 Task: Use Mystery Accents 04 Effect in this video Movie B.mp4
Action: Mouse moved to (354, 158)
Screenshot: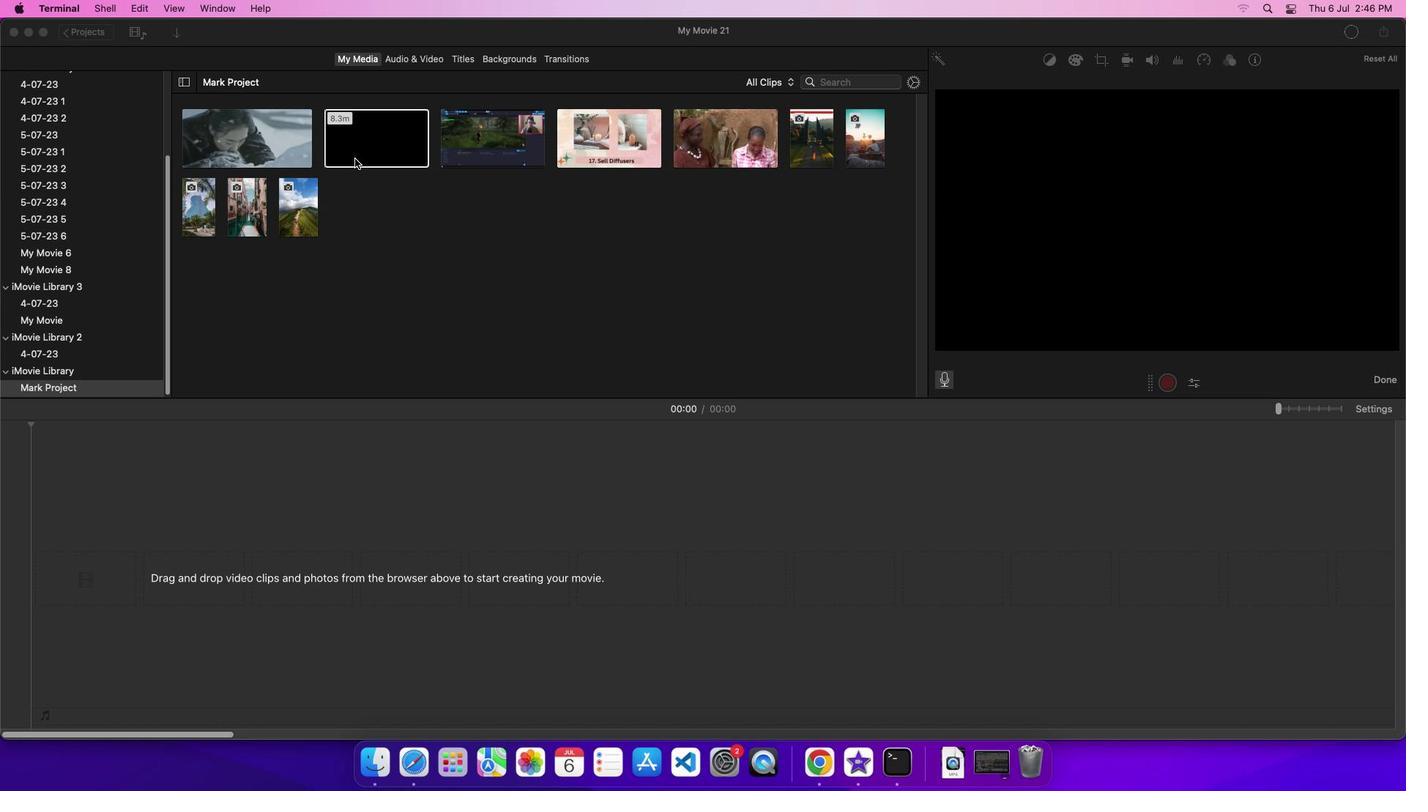 
Action: Mouse pressed left at (354, 158)
Screenshot: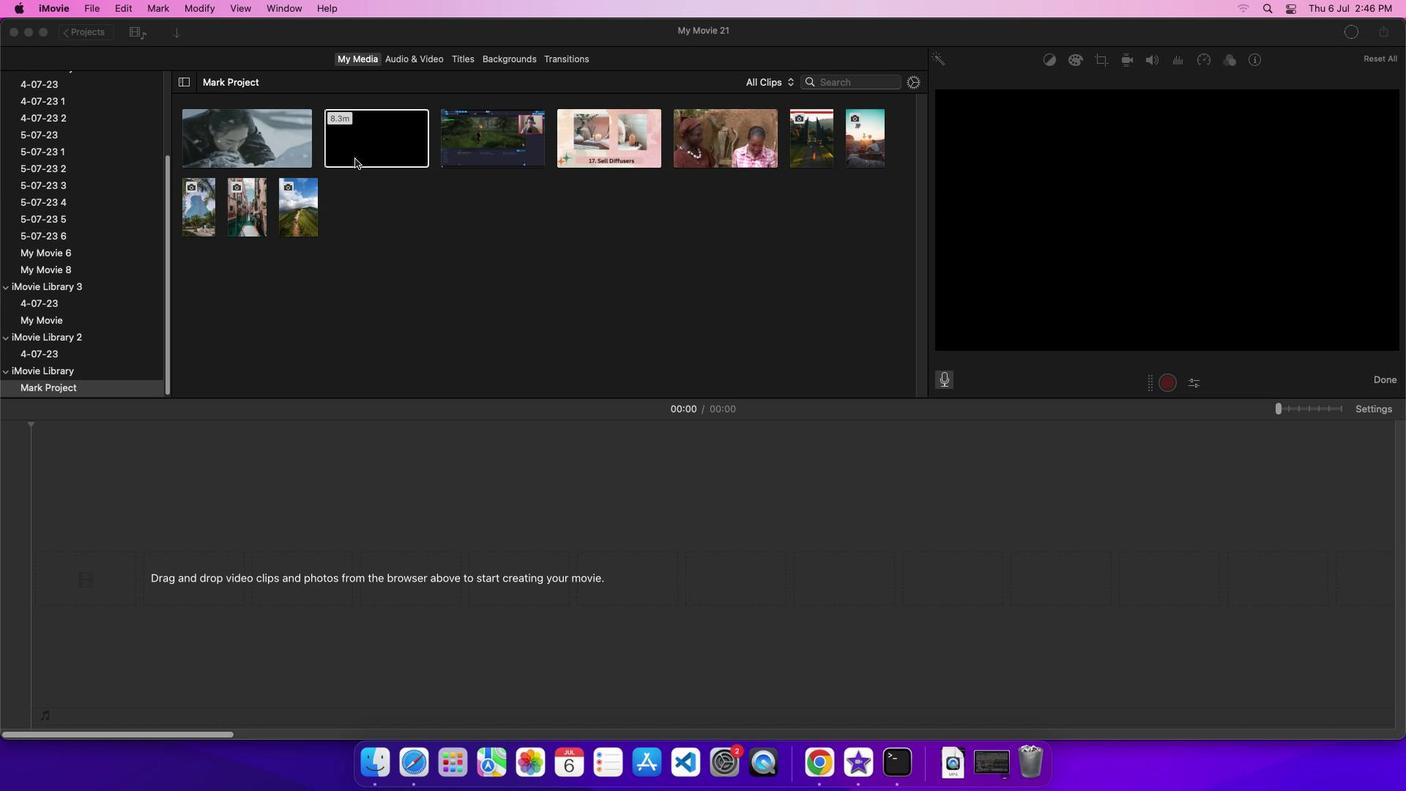 
Action: Mouse moved to (405, 131)
Screenshot: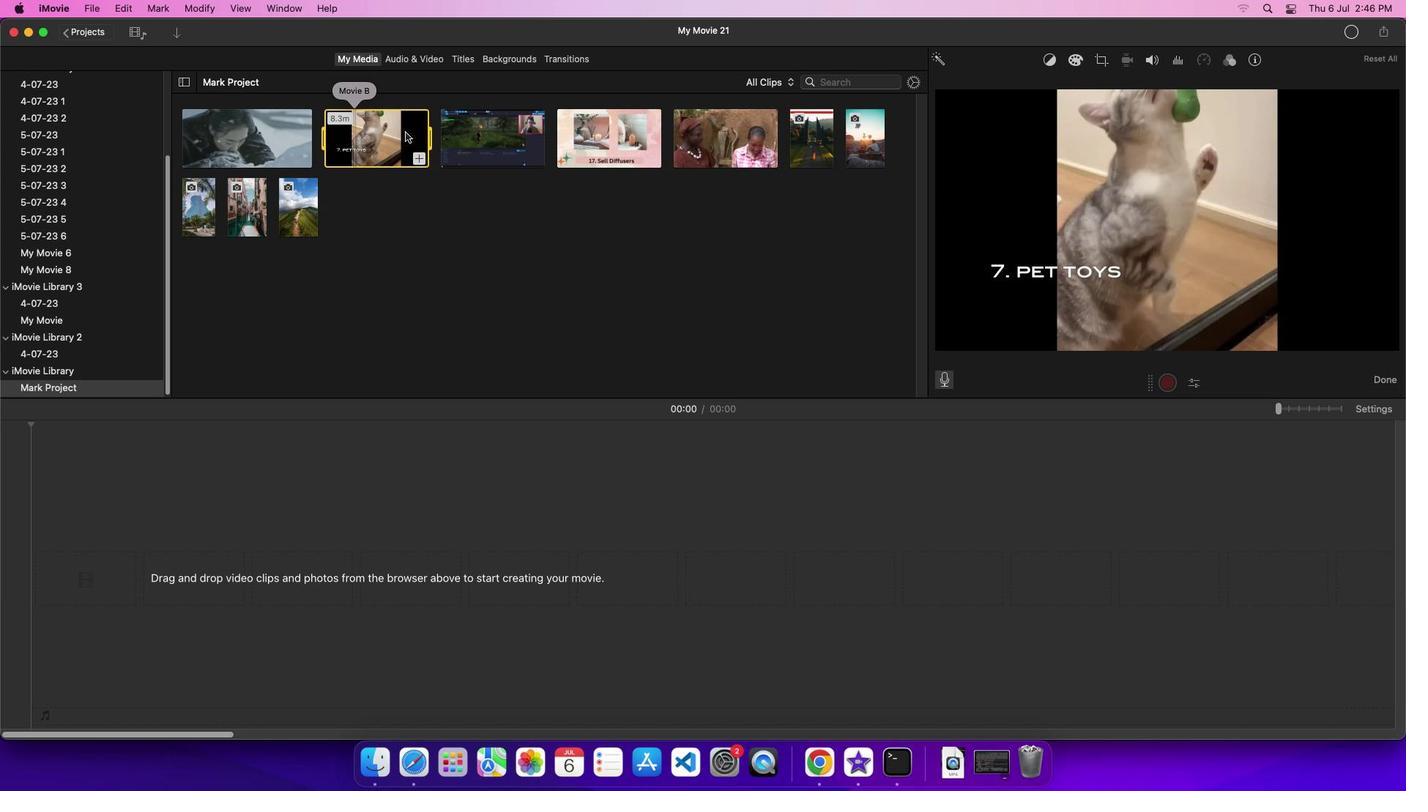 
Action: Mouse pressed left at (405, 131)
Screenshot: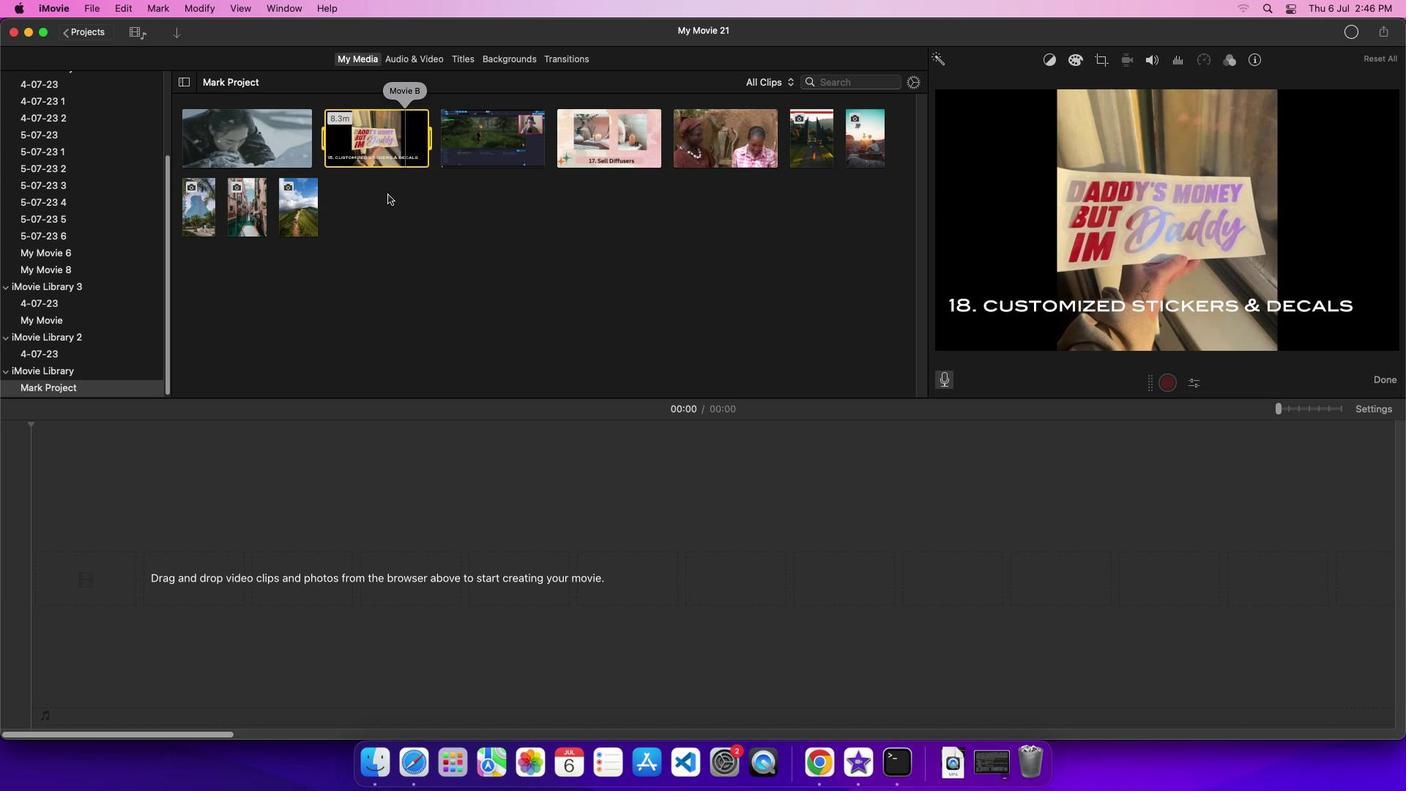 
Action: Mouse moved to (432, 60)
Screenshot: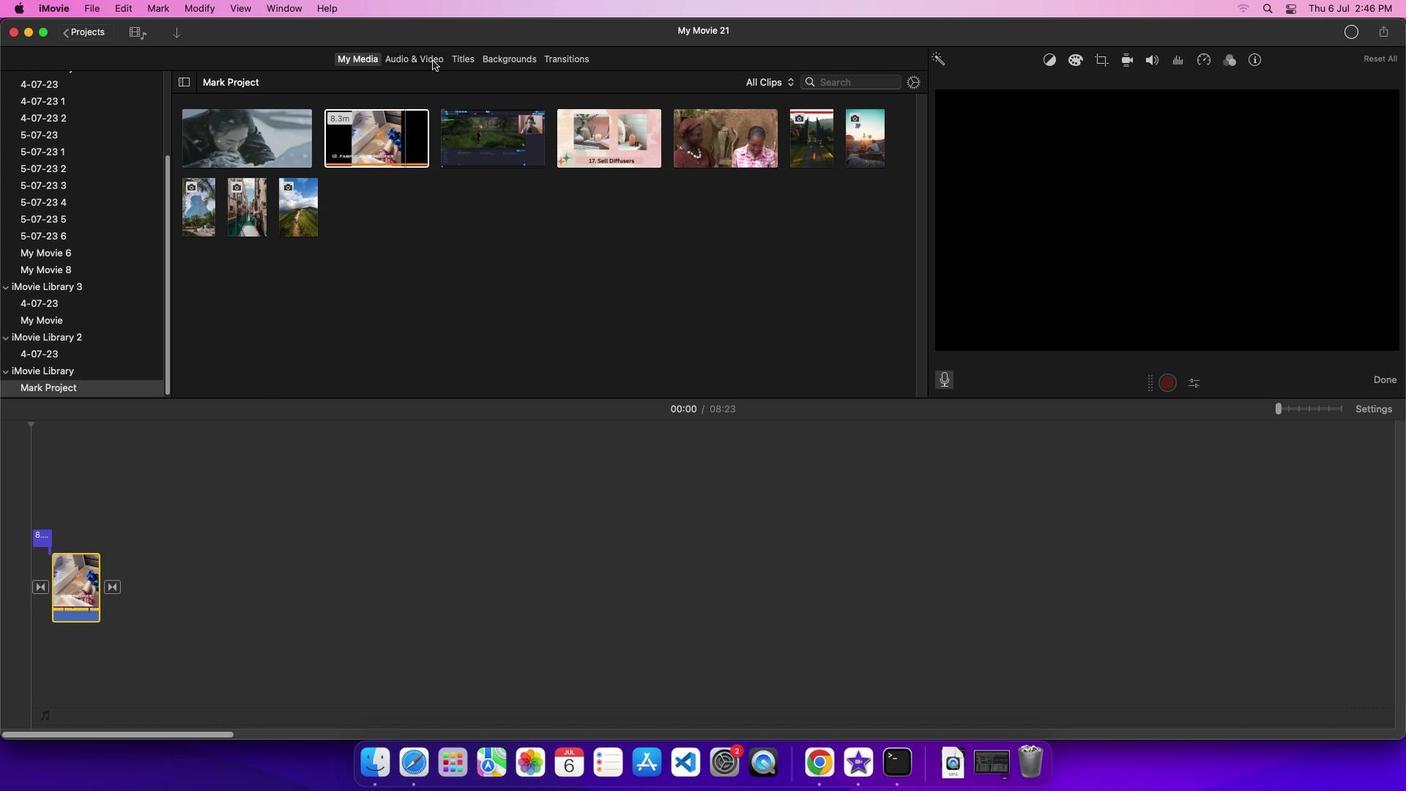 
Action: Mouse pressed left at (432, 60)
Screenshot: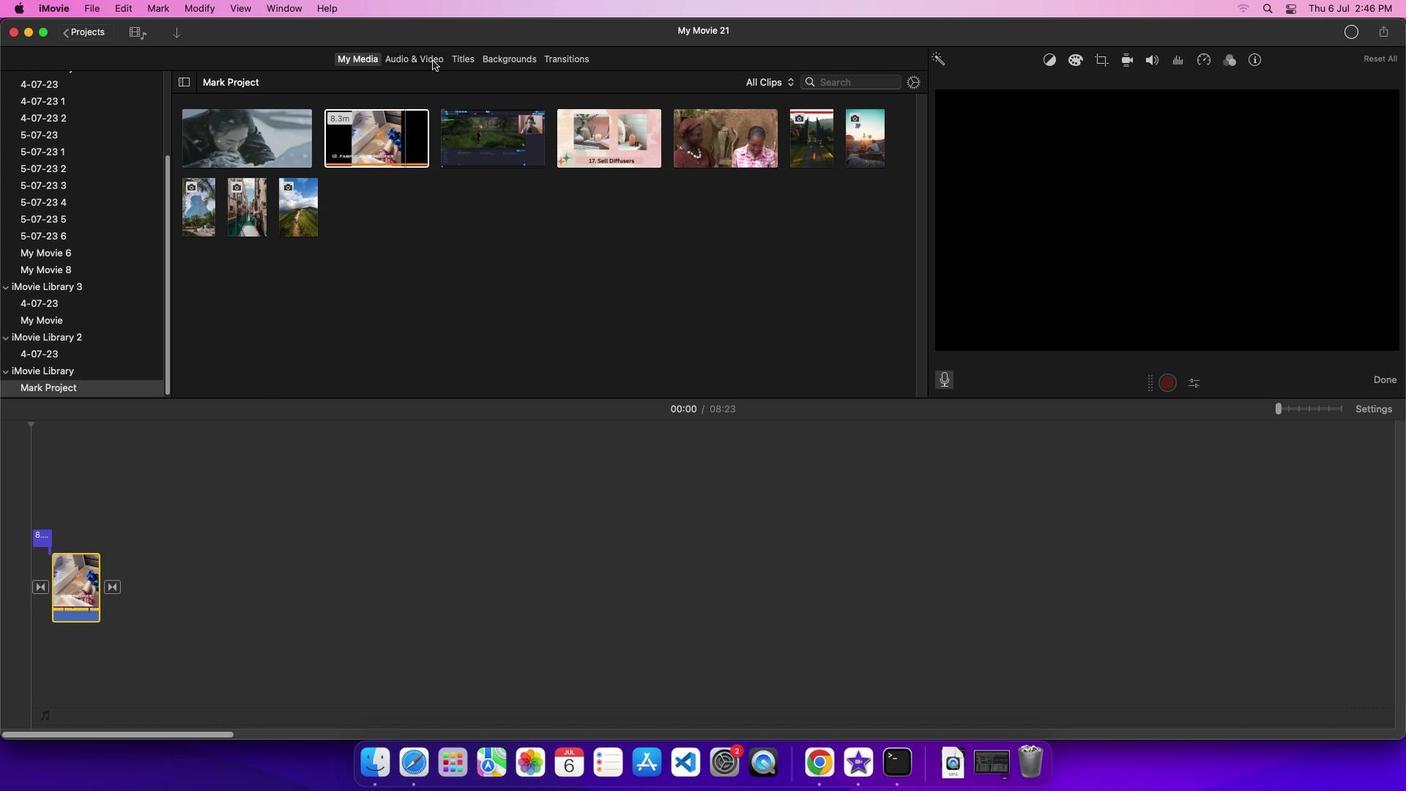 
Action: Mouse moved to (85, 137)
Screenshot: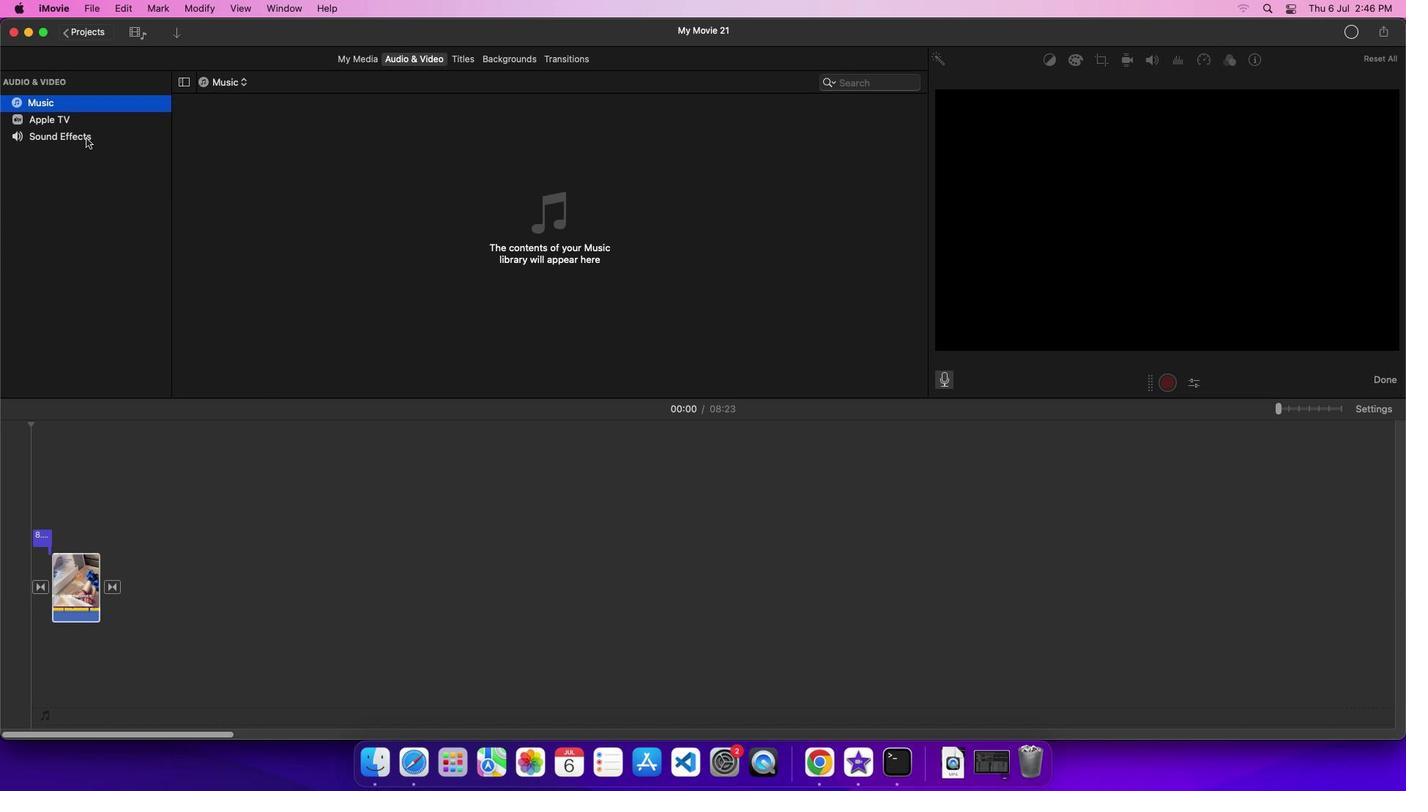 
Action: Mouse pressed left at (85, 137)
Screenshot: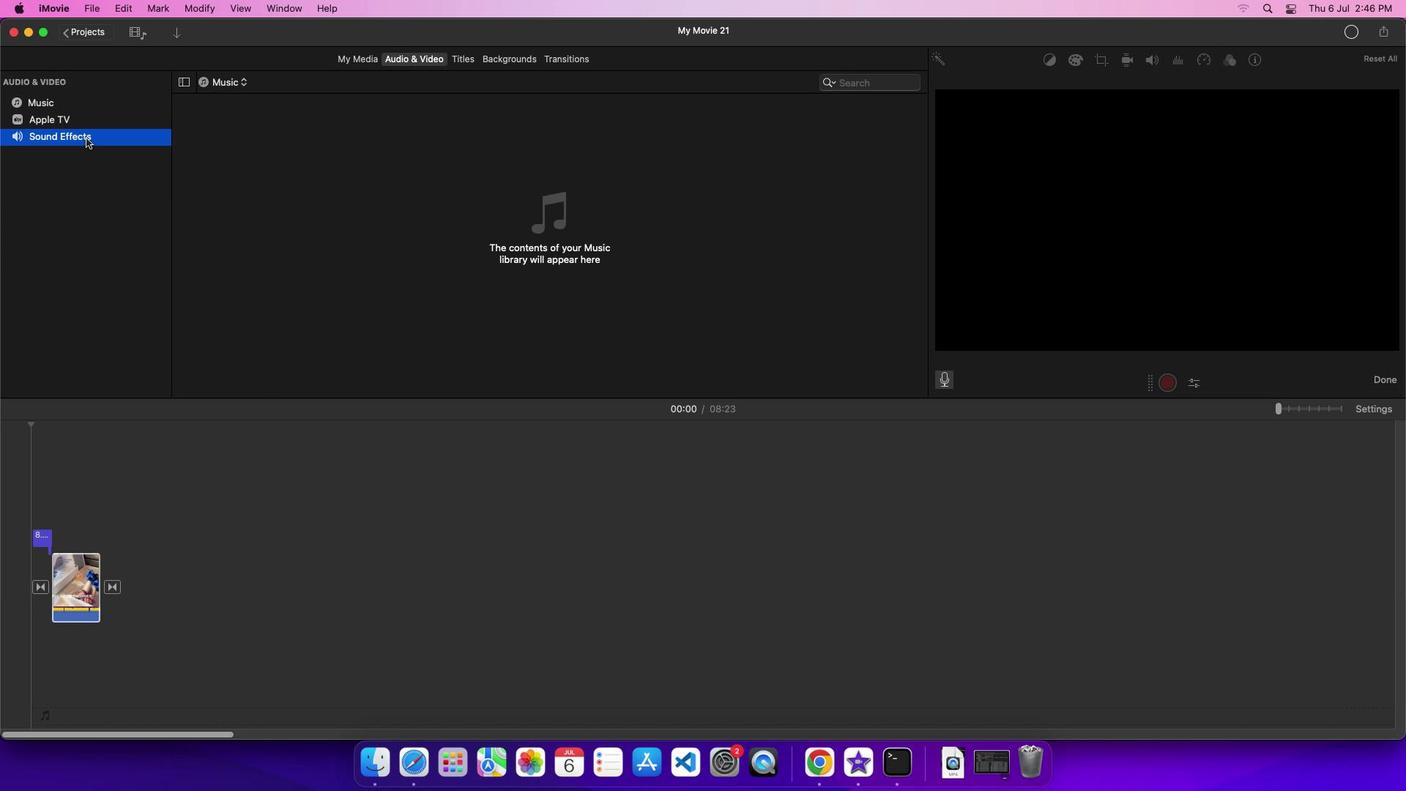 
Action: Mouse moved to (249, 274)
Screenshot: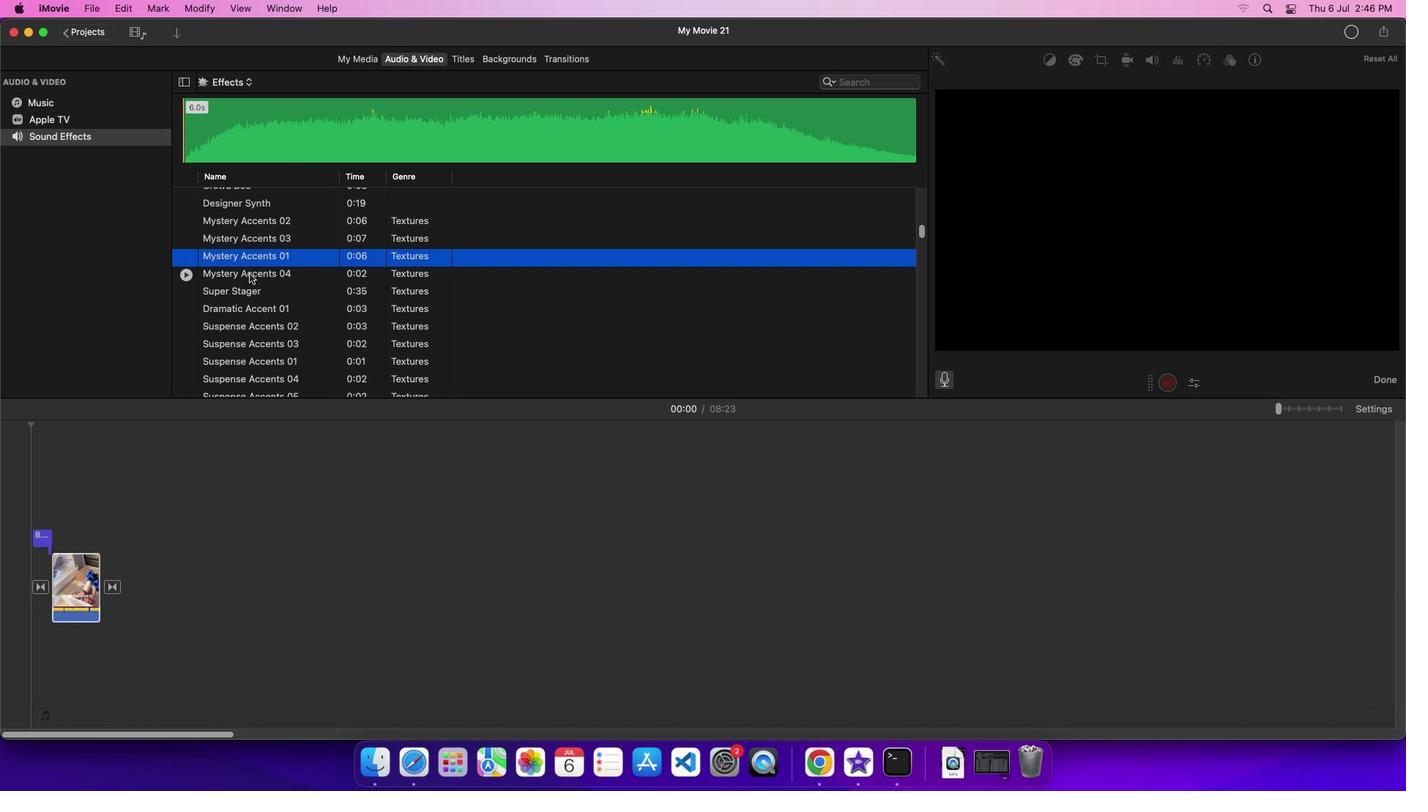 
Action: Mouse pressed left at (249, 274)
Screenshot: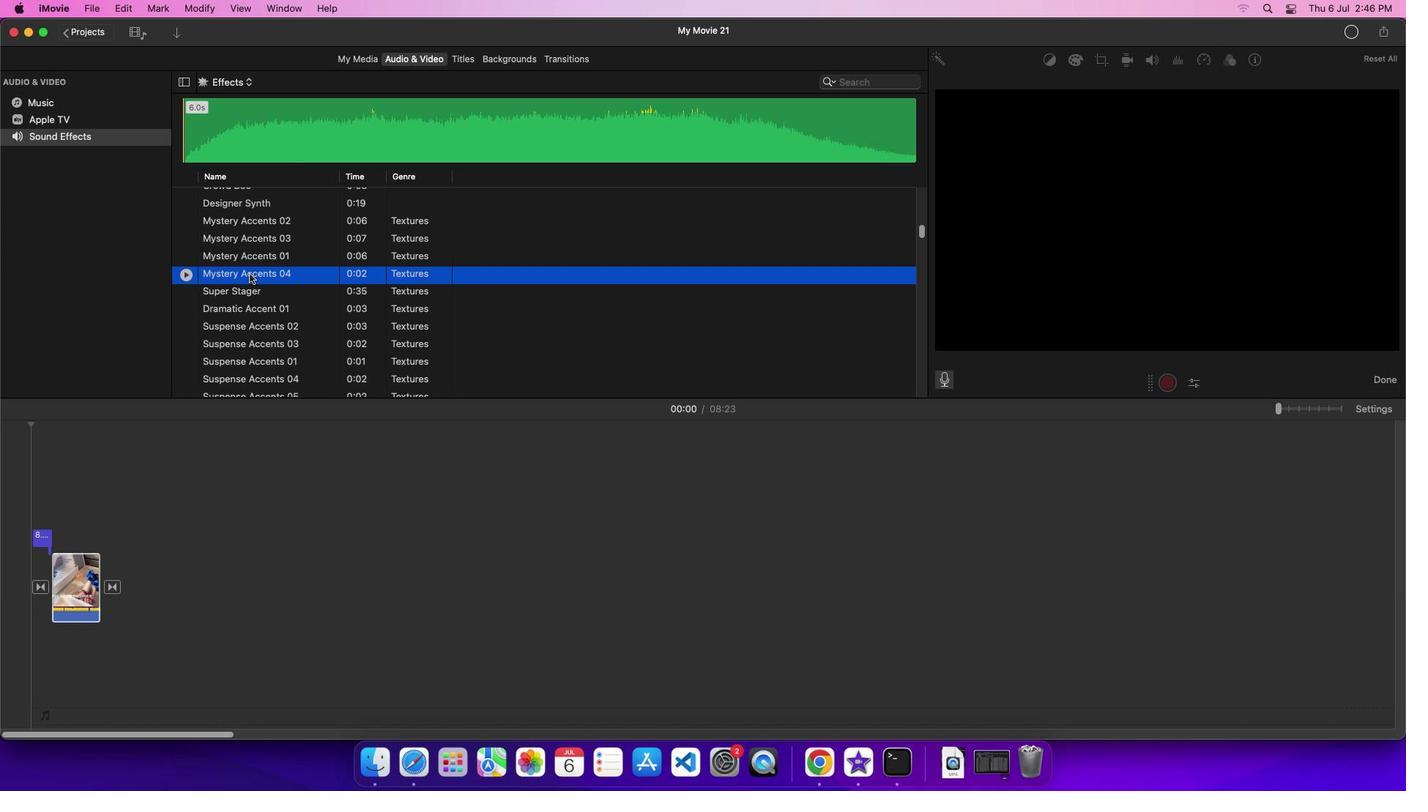 
Action: Mouse moved to (336, 274)
Screenshot: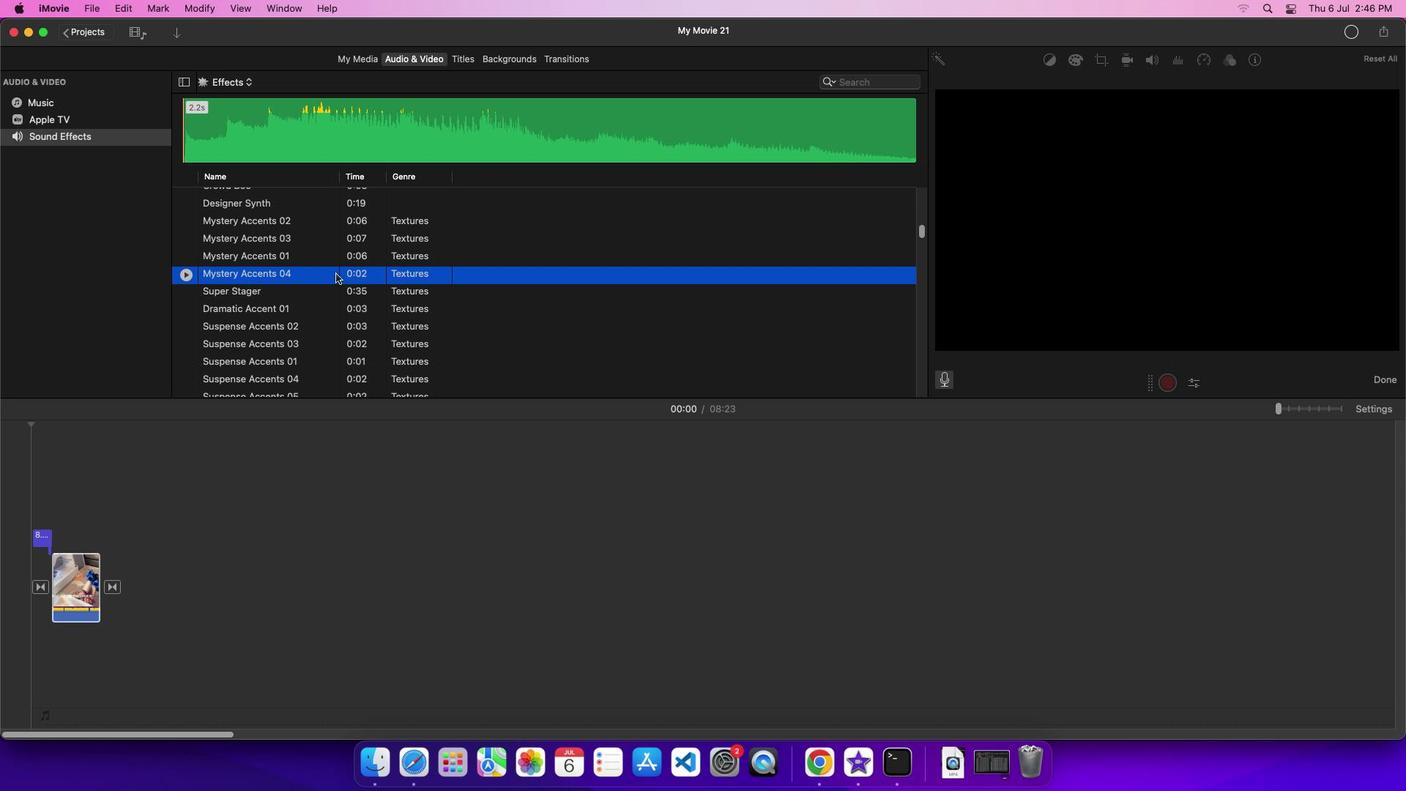 
Action: Mouse pressed left at (336, 274)
Screenshot: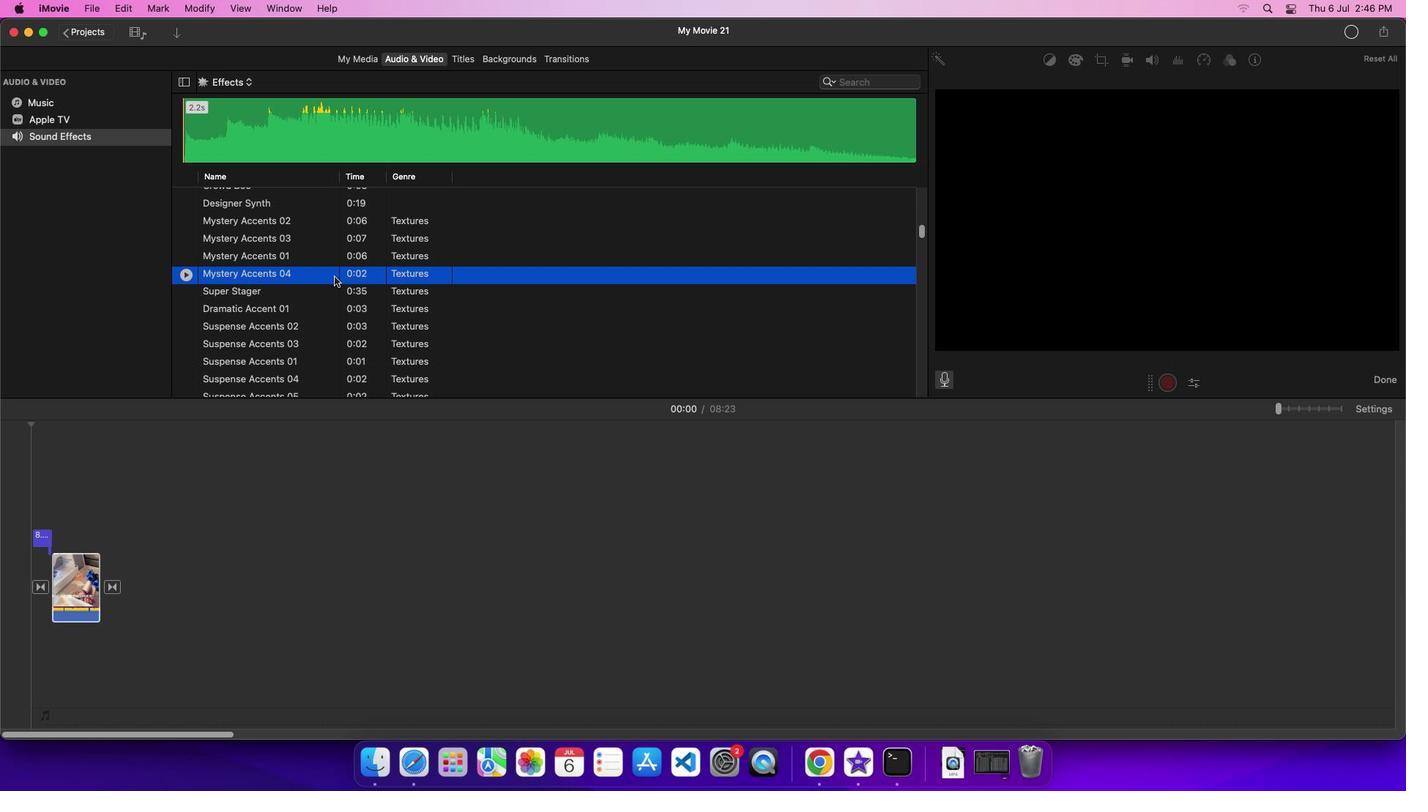 
Action: Mouse moved to (142, 600)
Screenshot: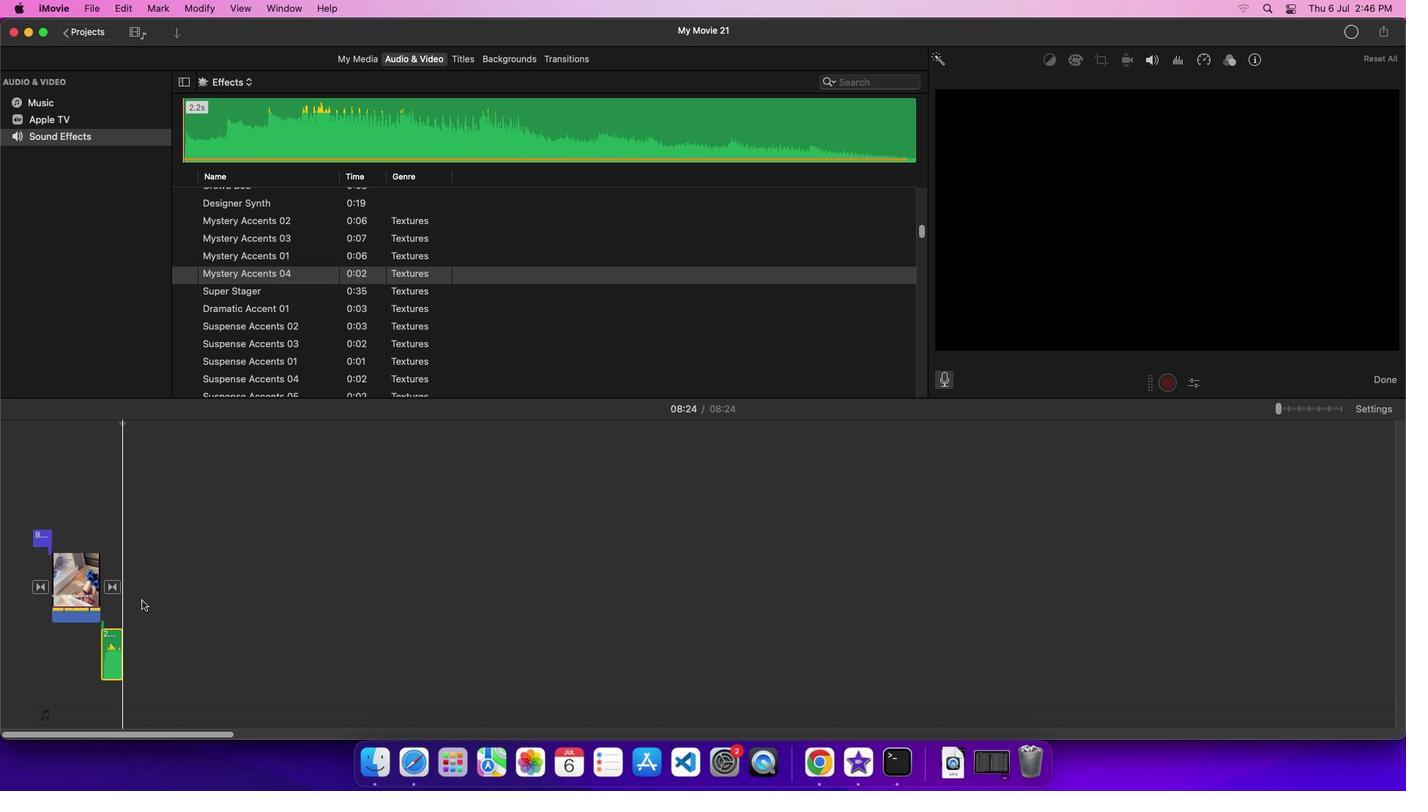 
